 Task: Change the RTSP server port to 585.
Action: Mouse moved to (102, 14)
Screenshot: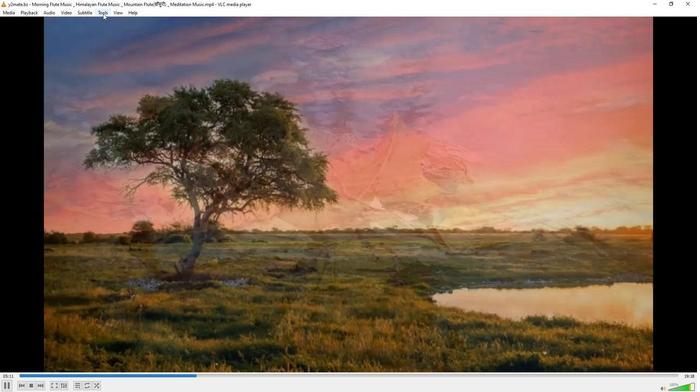
Action: Mouse pressed left at (102, 14)
Screenshot: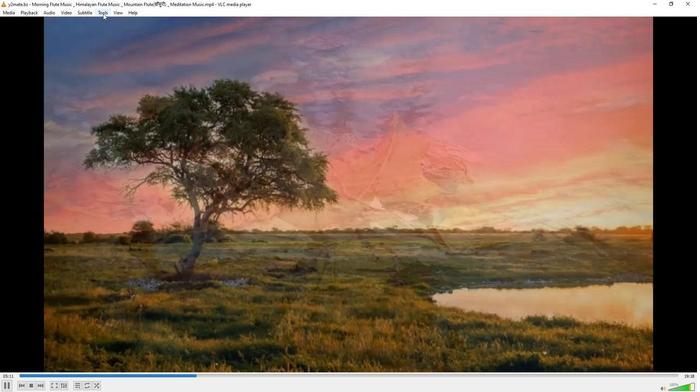 
Action: Mouse moved to (103, 99)
Screenshot: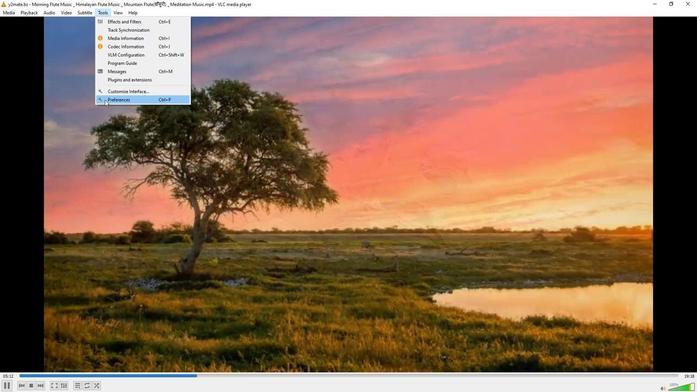 
Action: Mouse pressed left at (103, 99)
Screenshot: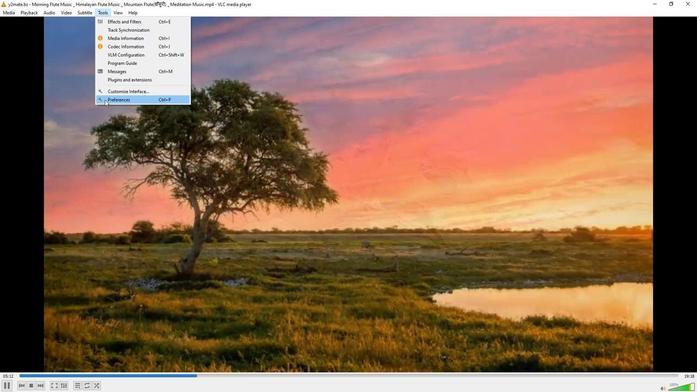 
Action: Mouse moved to (231, 319)
Screenshot: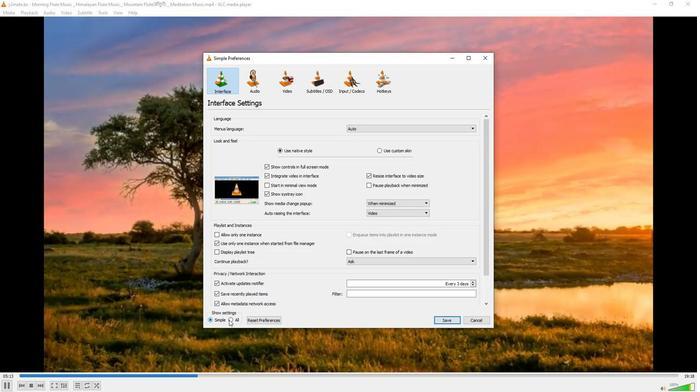 
Action: Mouse pressed left at (231, 319)
Screenshot: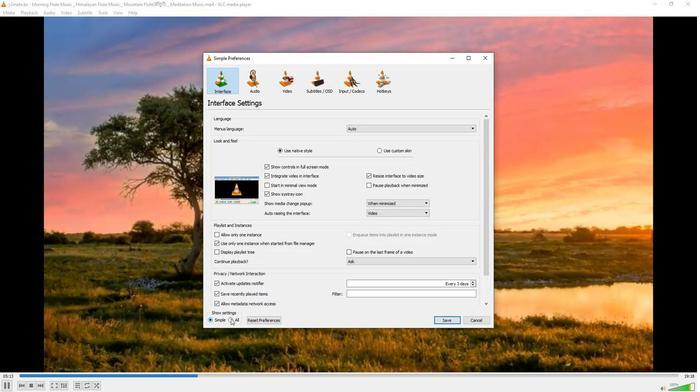 
Action: Mouse moved to (244, 186)
Screenshot: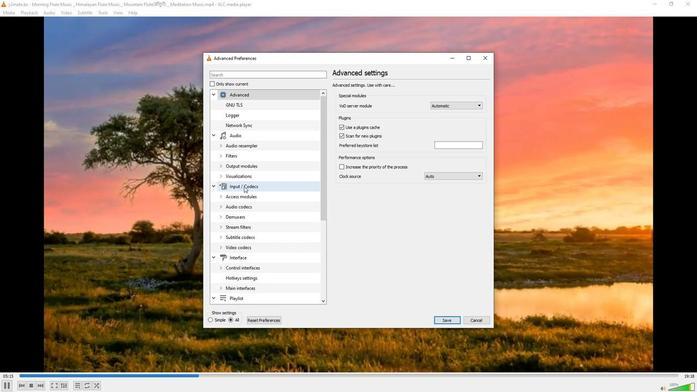 
Action: Mouse pressed left at (244, 186)
Screenshot: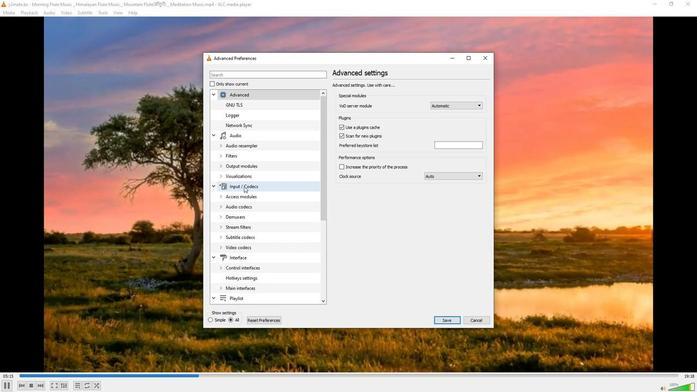 
Action: Mouse moved to (381, 255)
Screenshot: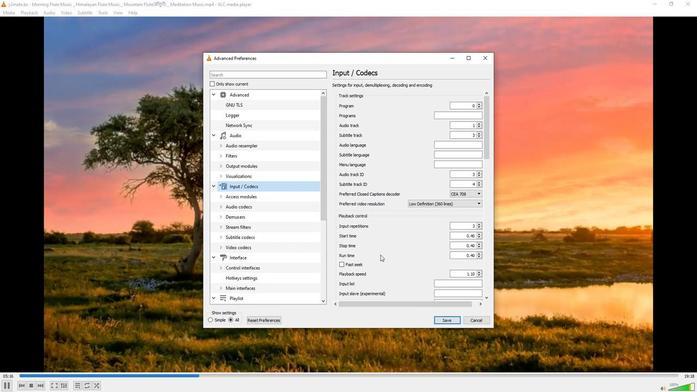 
Action: Mouse scrolled (381, 255) with delta (0, 0)
Screenshot: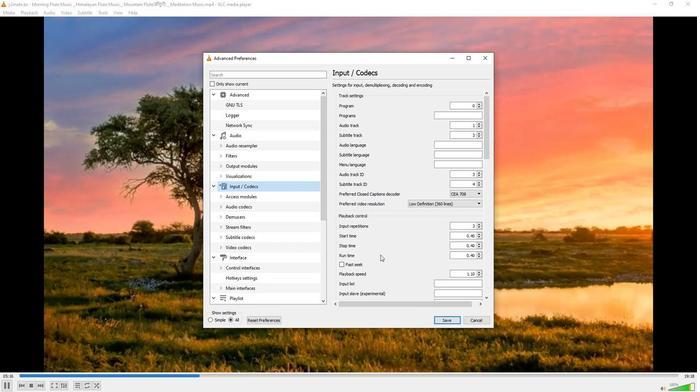 
Action: Mouse scrolled (381, 255) with delta (0, 0)
Screenshot: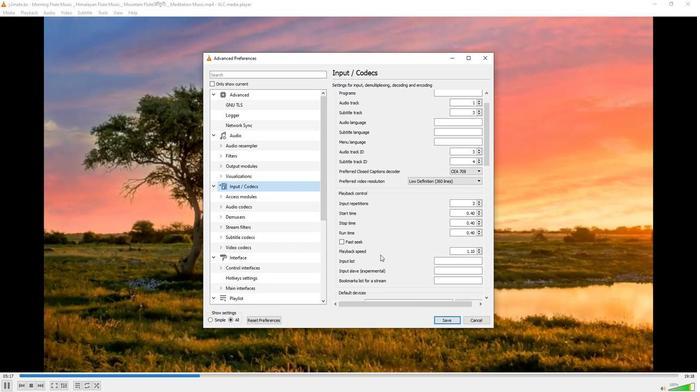 
Action: Mouse moved to (396, 245)
Screenshot: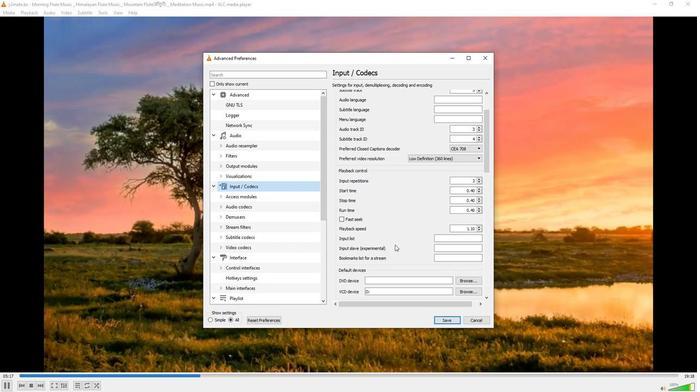
Action: Mouse scrolled (396, 245) with delta (0, 0)
Screenshot: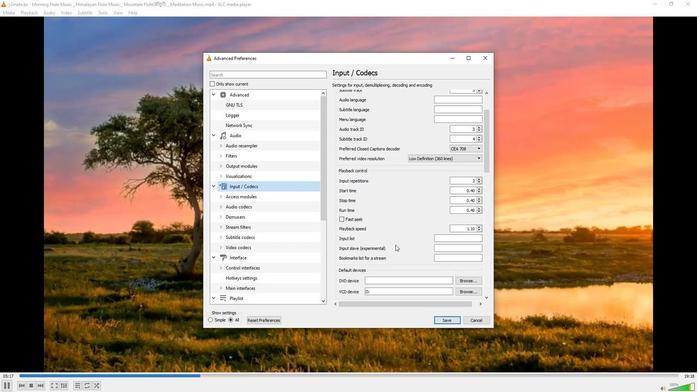 
Action: Mouse scrolled (396, 245) with delta (0, 0)
Screenshot: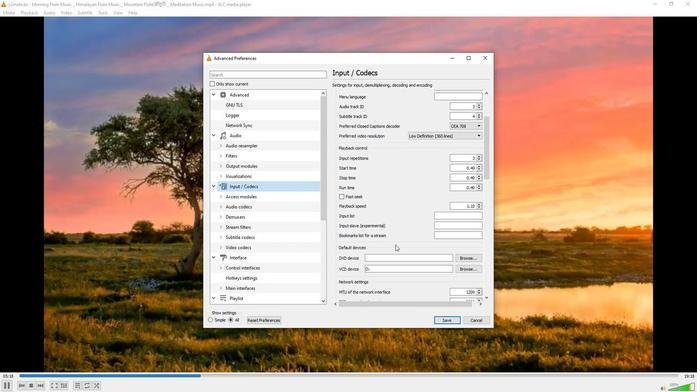 
Action: Mouse scrolled (396, 245) with delta (0, 0)
Screenshot: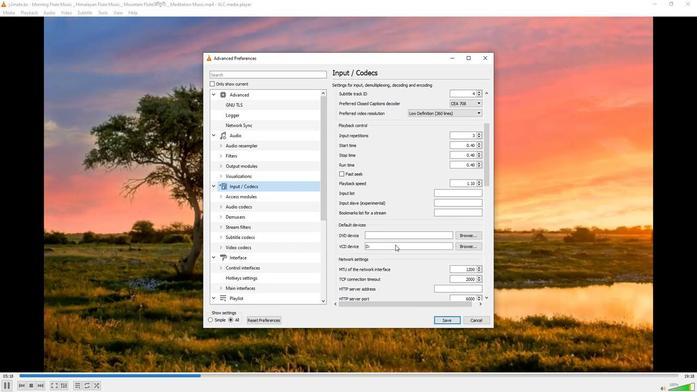 
Action: Mouse scrolled (396, 245) with delta (0, 0)
Screenshot: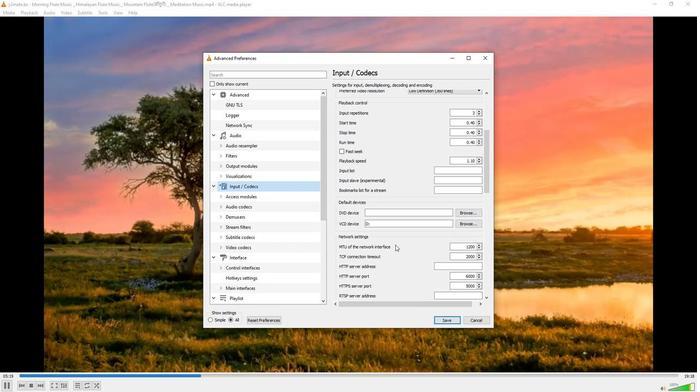 
Action: Mouse scrolled (396, 245) with delta (0, 0)
Screenshot: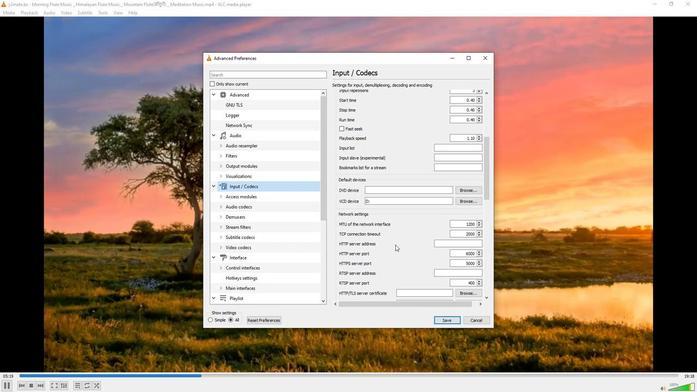 
Action: Mouse scrolled (396, 245) with delta (0, 0)
Screenshot: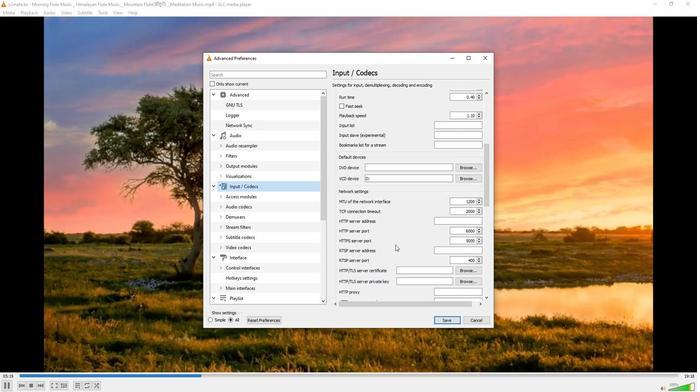 
Action: Mouse scrolled (396, 245) with delta (0, 0)
Screenshot: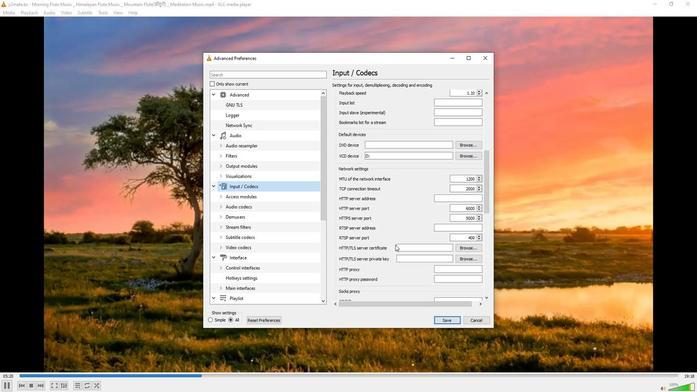 
Action: Mouse moved to (469, 215)
Screenshot: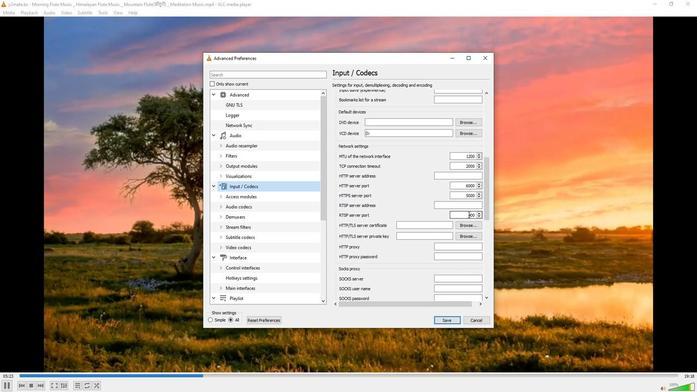 
Action: Mouse pressed left at (469, 215)
Screenshot: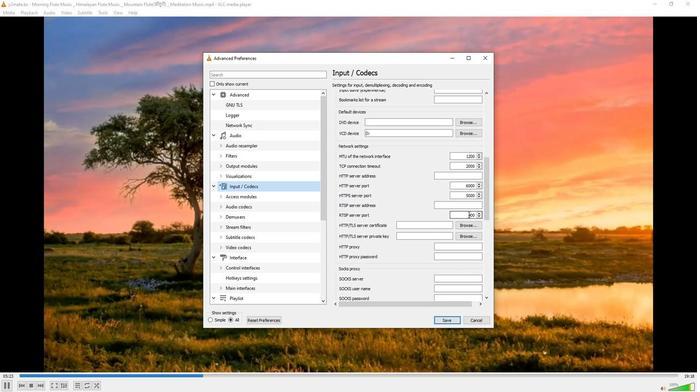 
Action: Mouse pressed left at (469, 215)
Screenshot: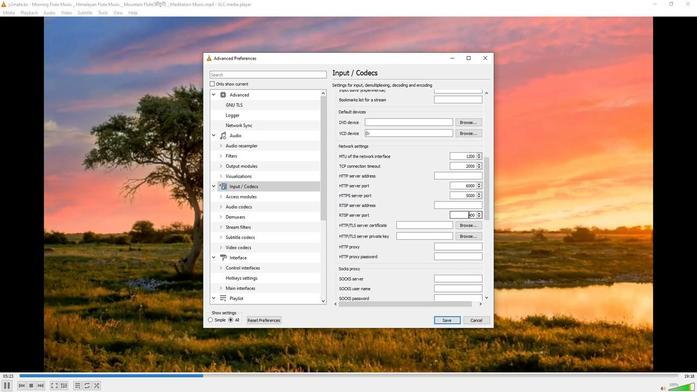
Action: Key pressed 585
Screenshot: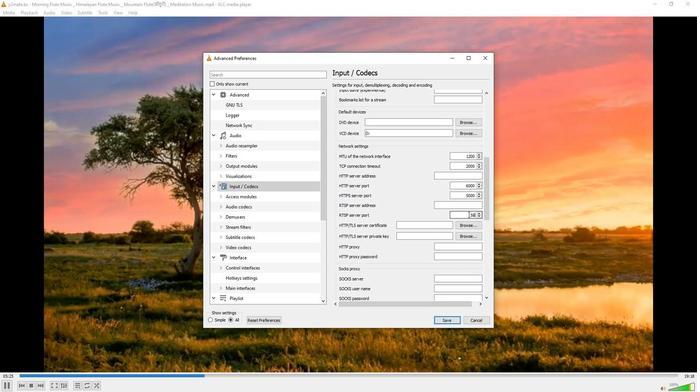 
Action: Mouse moved to (437, 217)
Screenshot: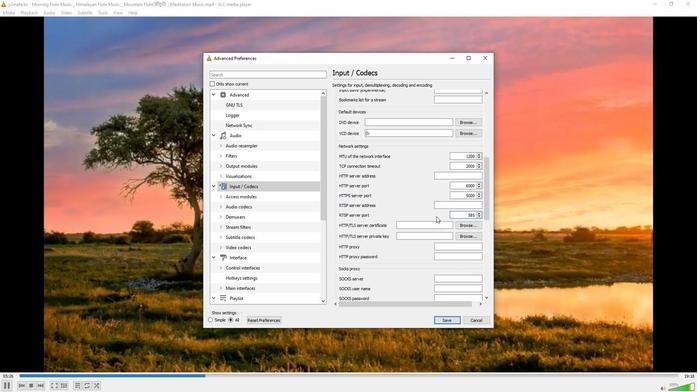 
